 Task: Create Workspace Computer Networking Workspace description Create and manage company policies and procedures. Workspace type Marketing 
Action: Mouse moved to (323, 49)
Screenshot: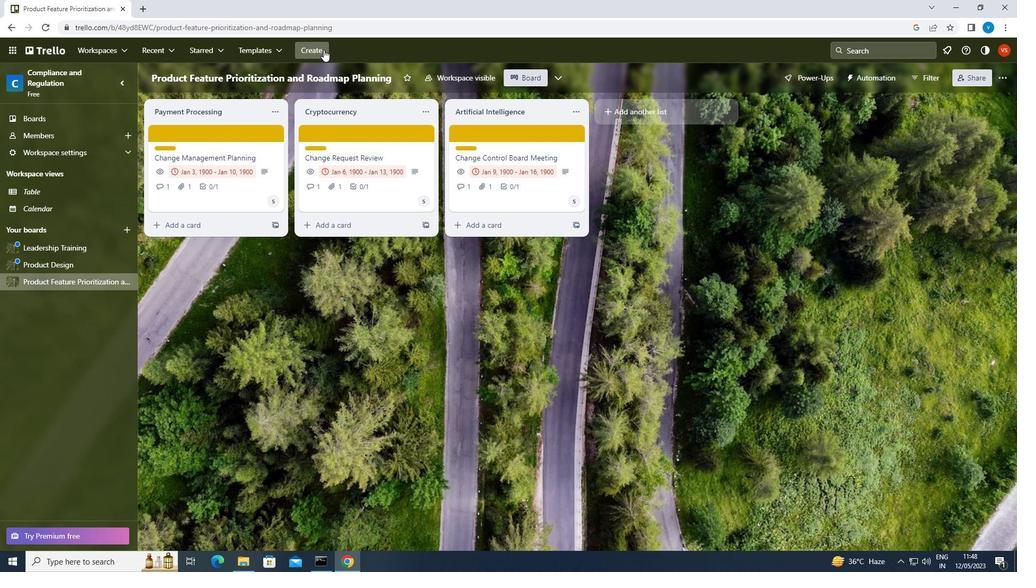
Action: Mouse pressed left at (323, 49)
Screenshot: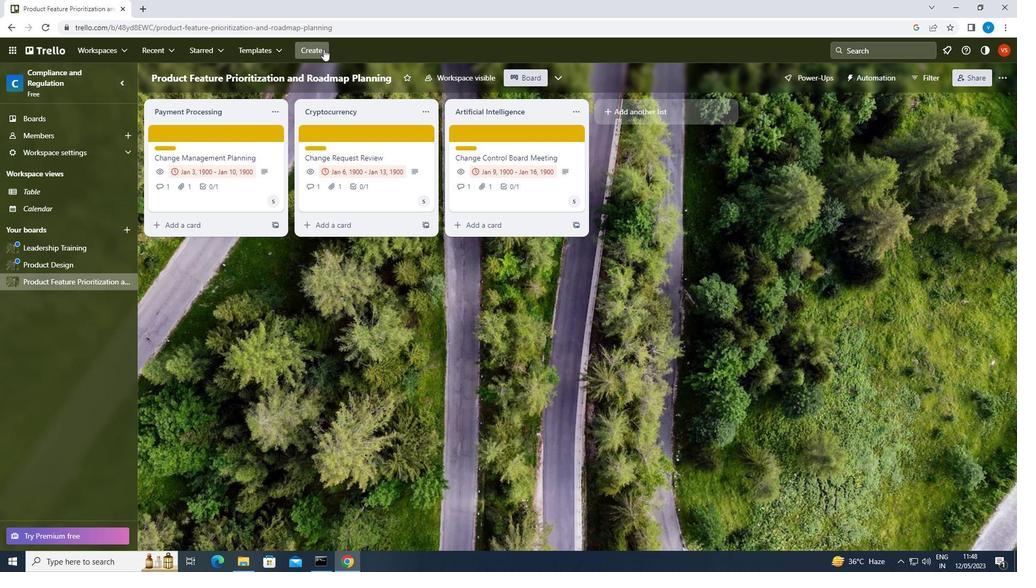 
Action: Mouse moved to (346, 159)
Screenshot: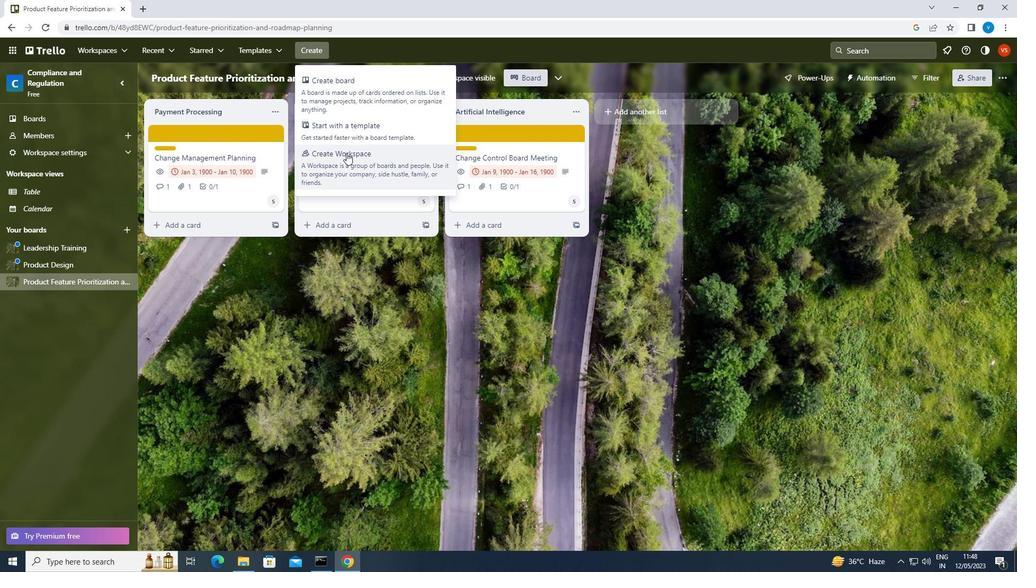 
Action: Mouse pressed left at (346, 159)
Screenshot: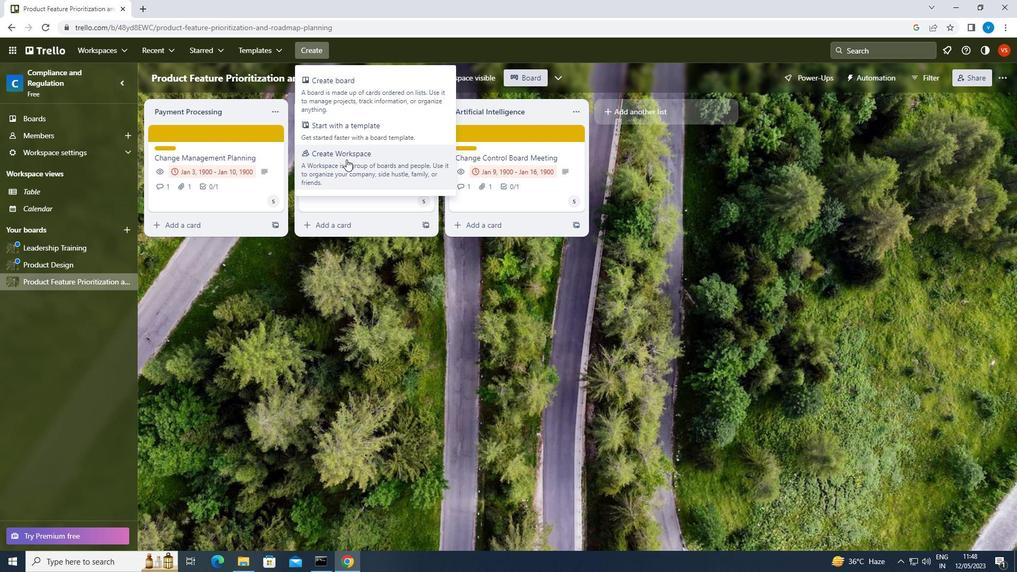 
Action: Mouse moved to (331, 183)
Screenshot: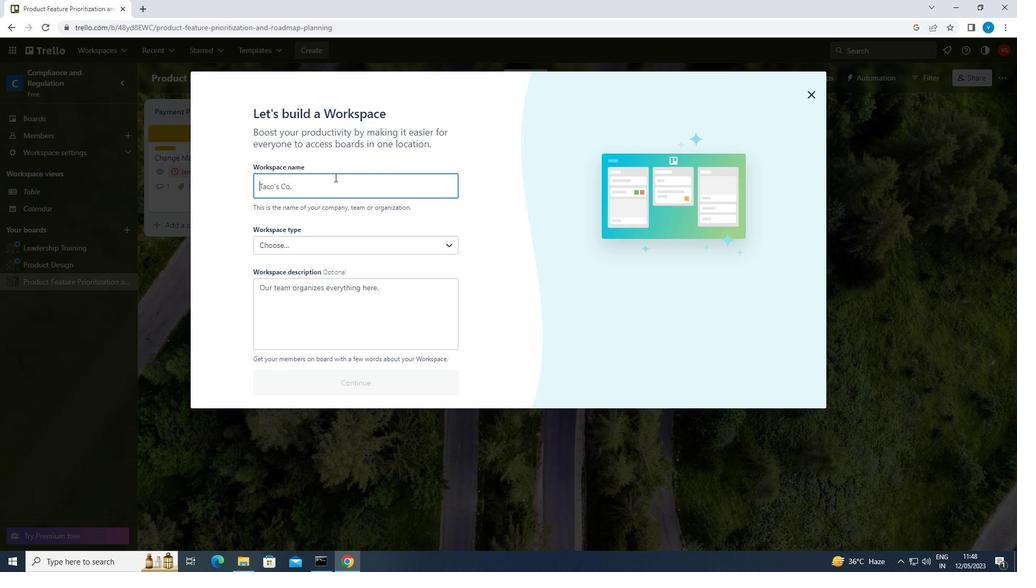 
Action: Mouse pressed left at (331, 183)
Screenshot: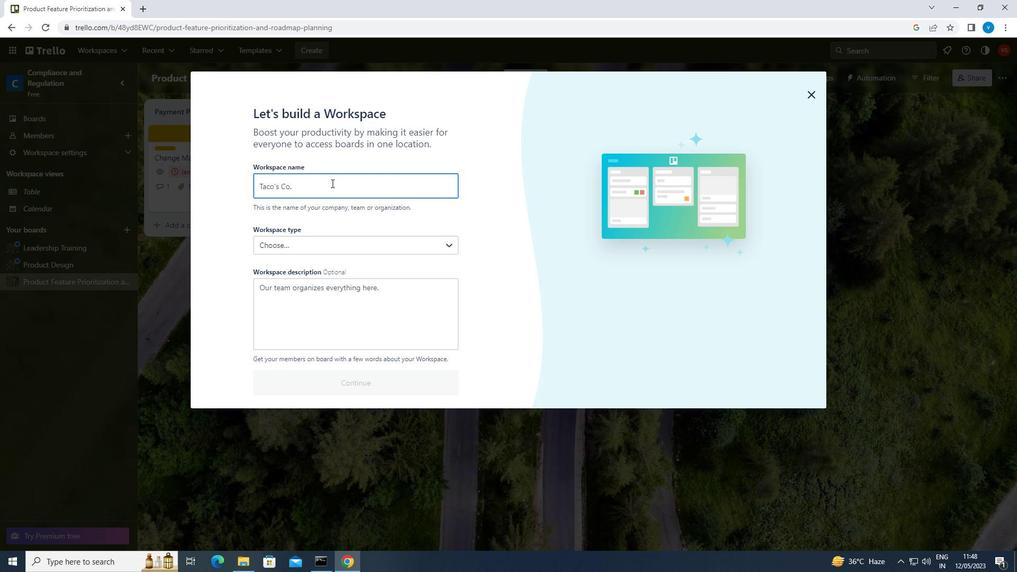 
Action: Key pressed <Key.shift>COMPUTER<Key.space><Key.shift>NETWORKING
Screenshot: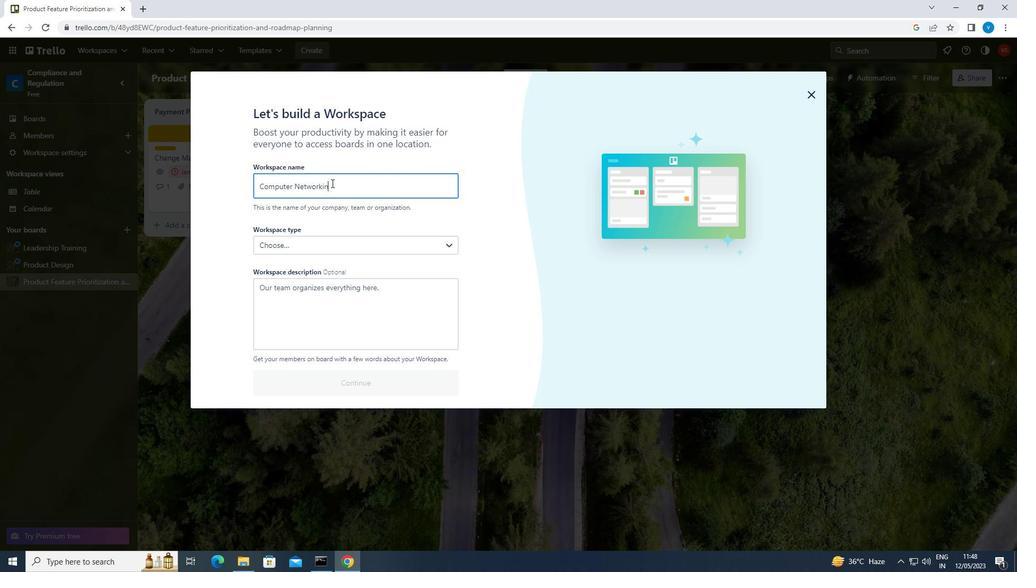 
Action: Mouse moved to (338, 311)
Screenshot: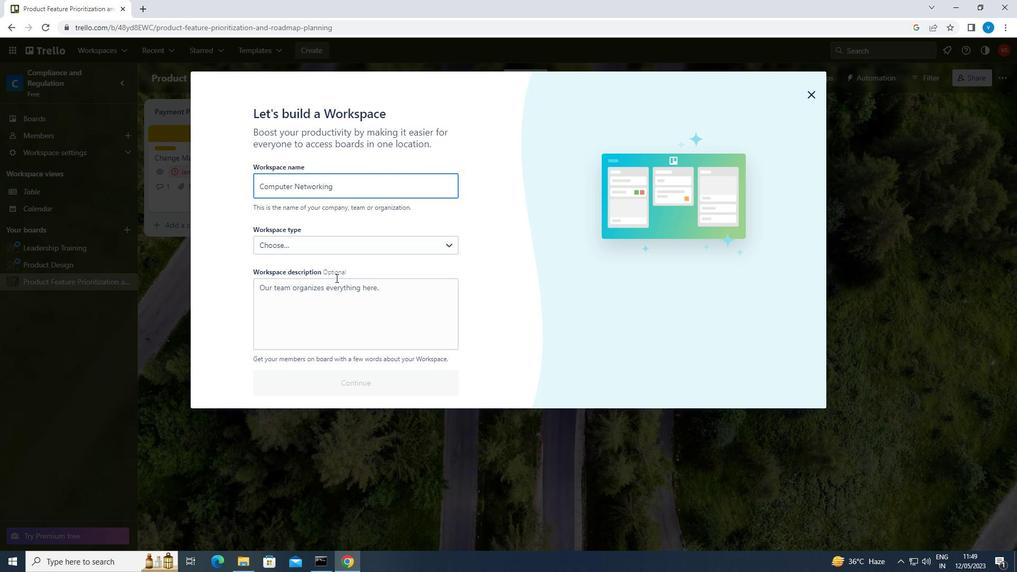 
Action: Mouse pressed left at (338, 311)
Screenshot: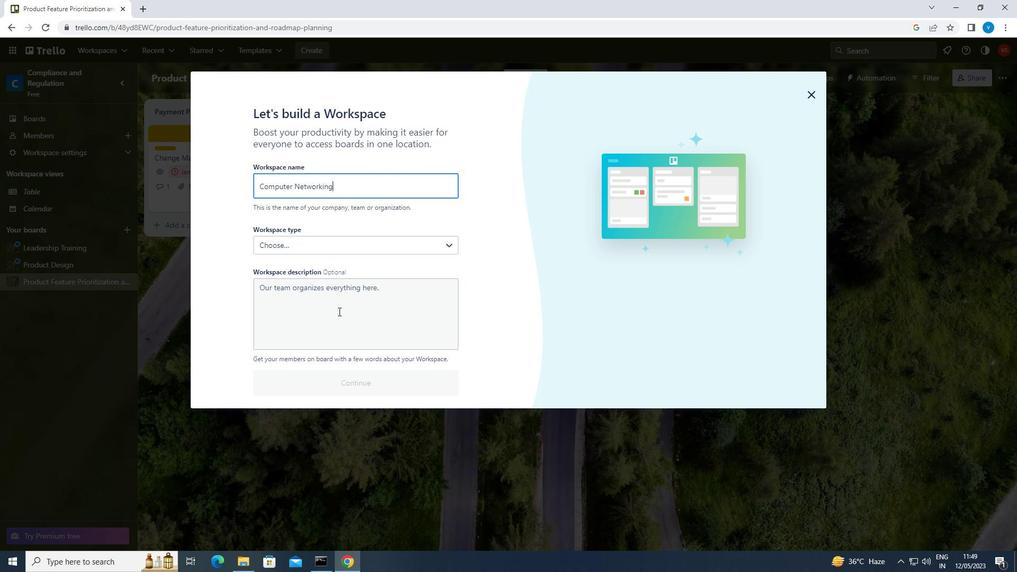 
Action: Key pressed <Key.shift>CREATE<Key.space>AND<Key.space>MANAGE<Key.space>COMPANY<Key.space>POLICIES<Key.space>AND<Key.space>PROCEDURES
Screenshot: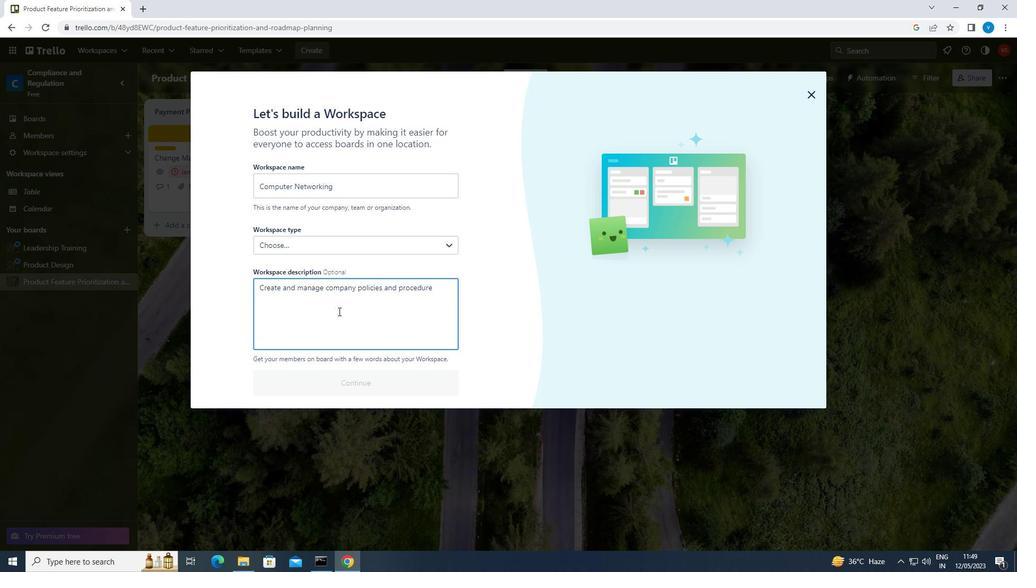 
Action: Mouse moved to (354, 278)
Screenshot: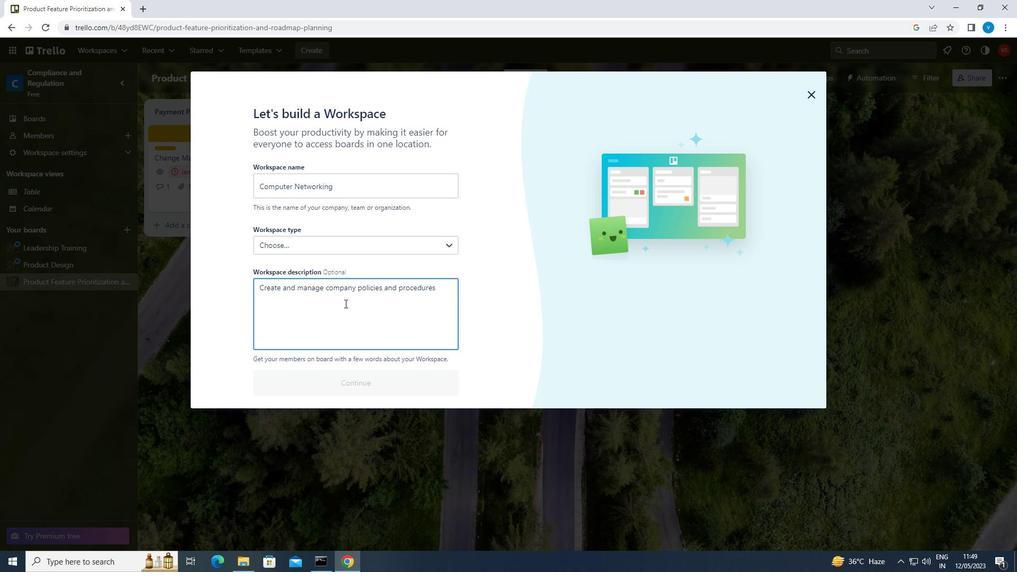 
Action: Key pressed .
Screenshot: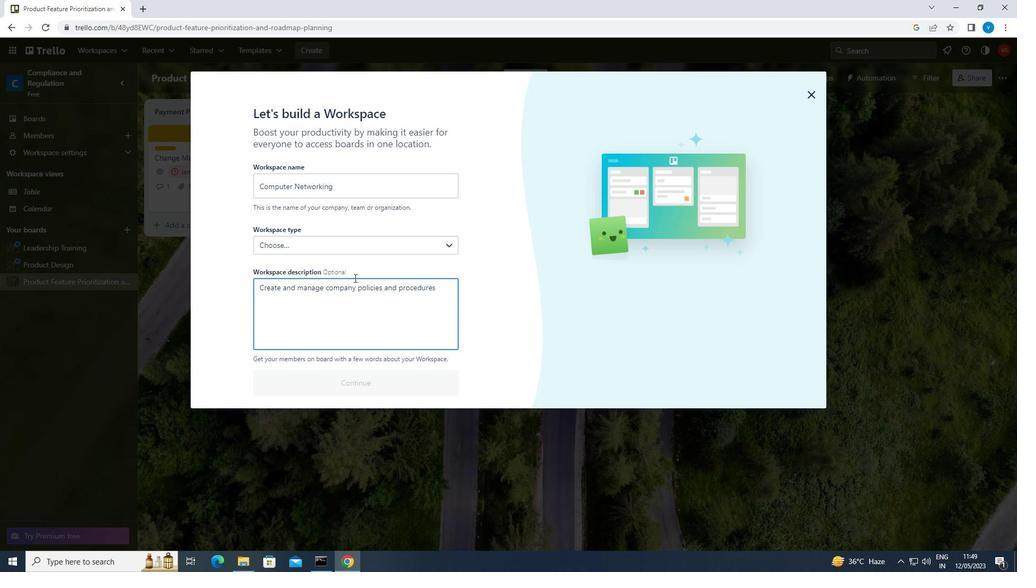 
Action: Mouse moved to (383, 243)
Screenshot: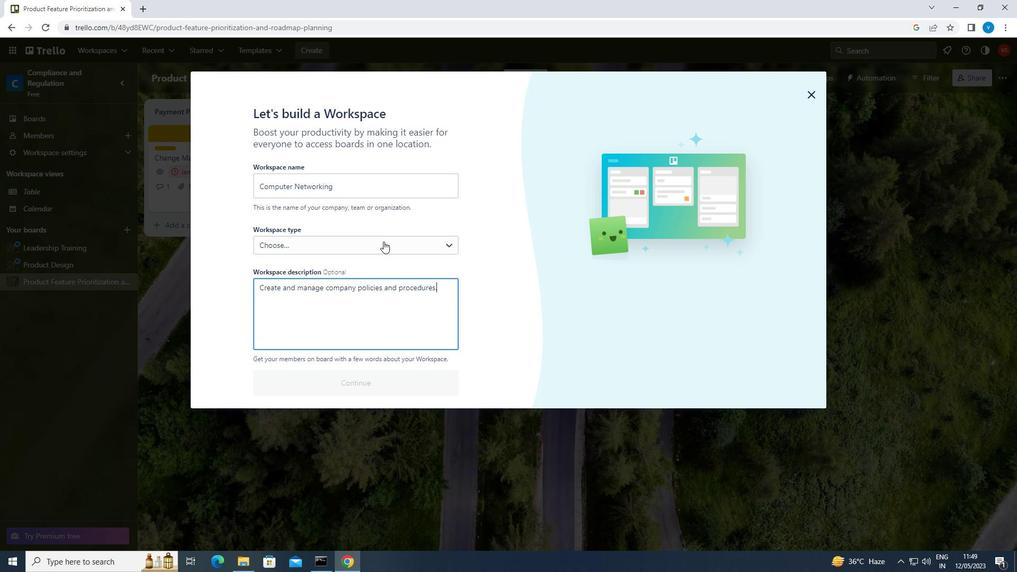 
Action: Mouse pressed left at (383, 243)
Screenshot: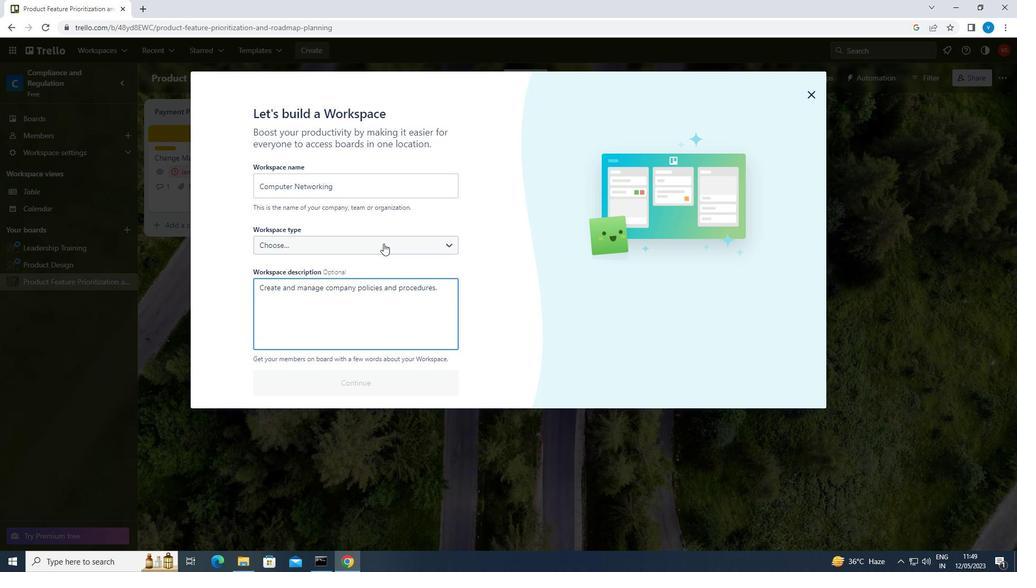 
Action: Mouse moved to (310, 336)
Screenshot: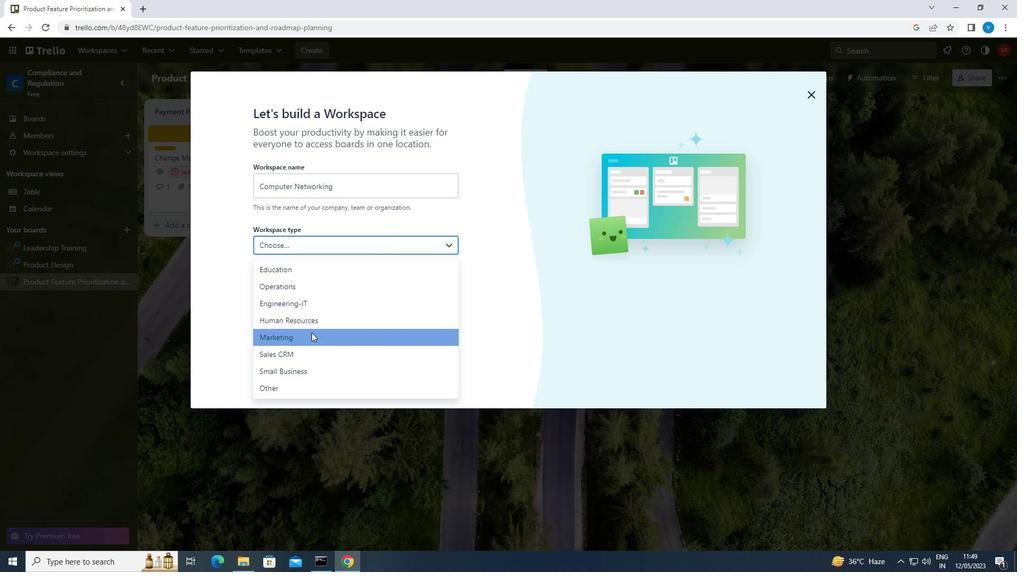 
Action: Mouse pressed left at (310, 336)
Screenshot: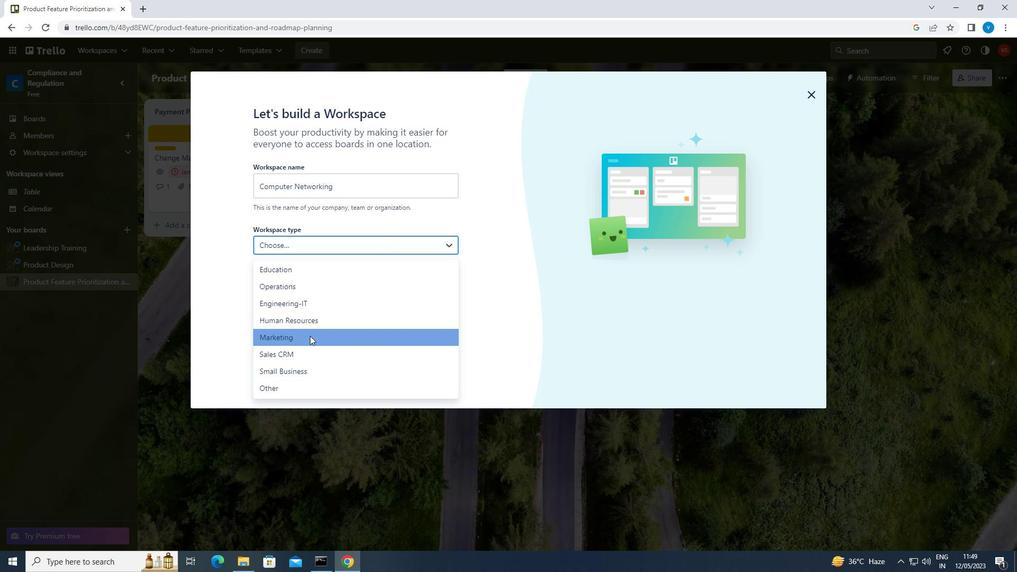 
Action: Mouse moved to (363, 378)
Screenshot: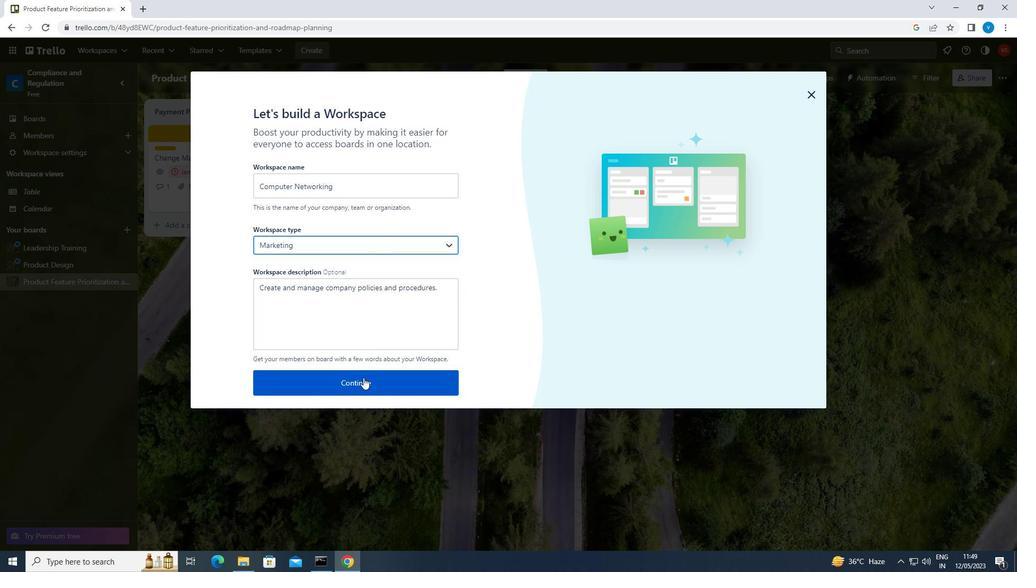 
Action: Mouse pressed left at (363, 378)
Screenshot: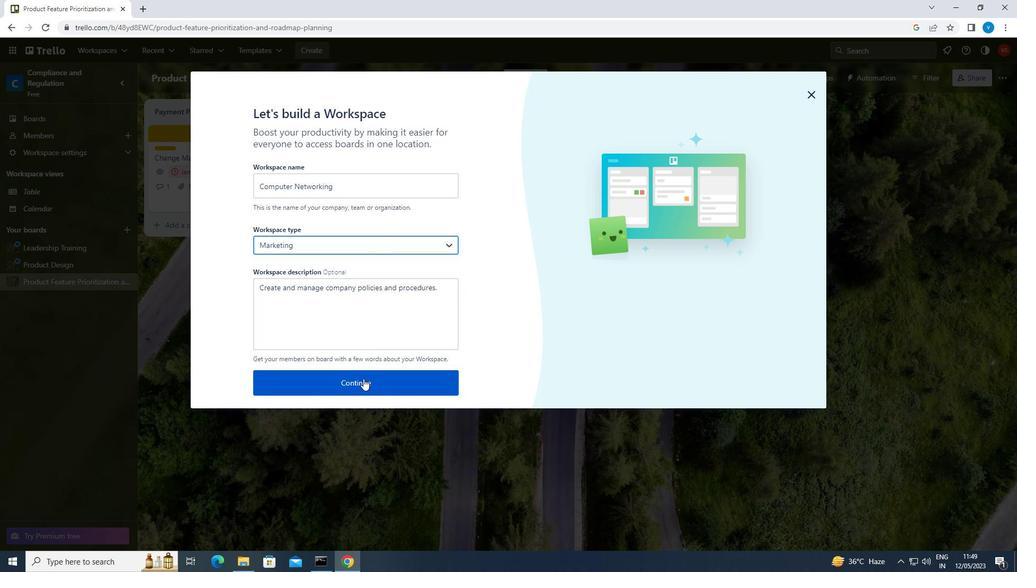 
